 Task: Check the housing market data.
Action: Mouse moved to (1057, 199)
Screenshot: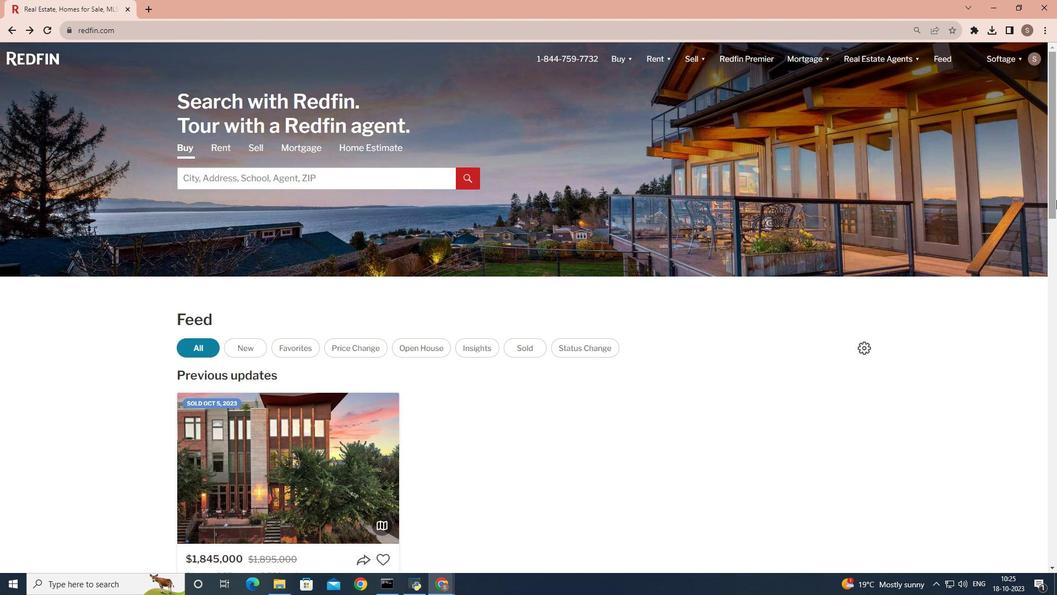 
Action: Mouse pressed left at (1057, 199)
Screenshot: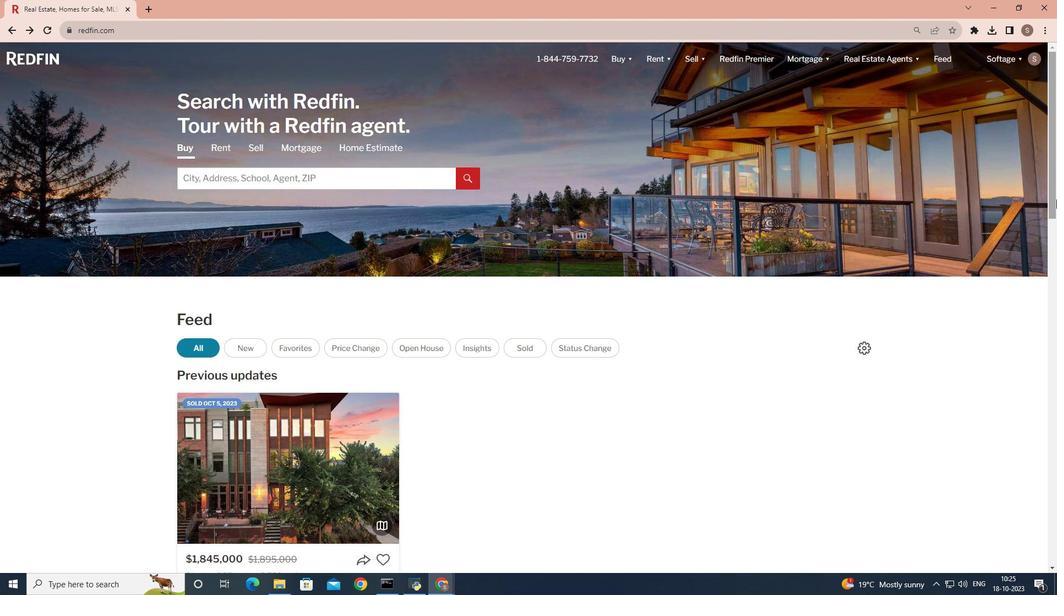 
Action: Mouse moved to (334, 491)
Screenshot: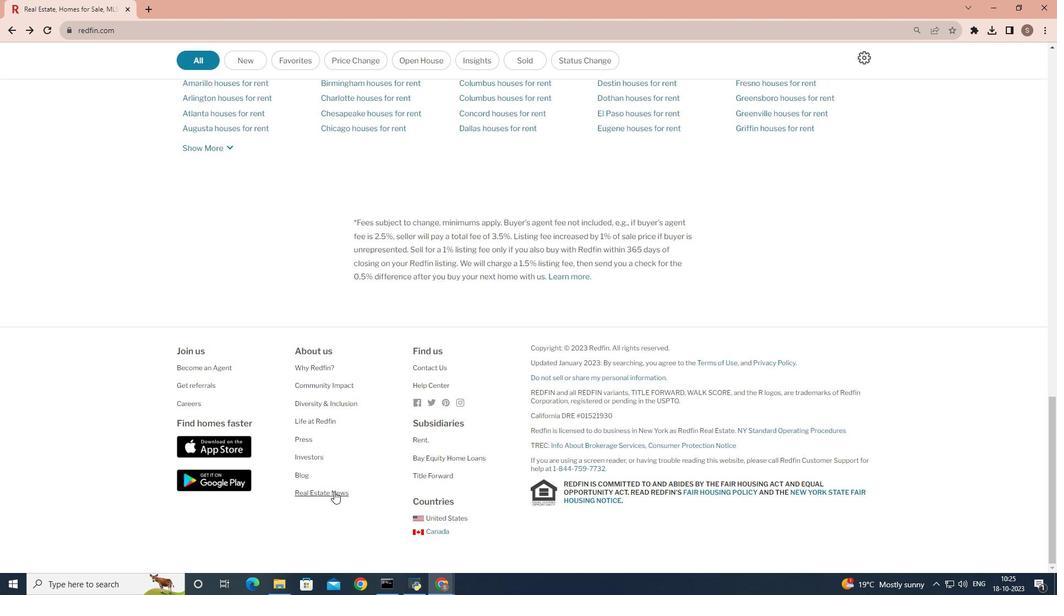 
Action: Mouse pressed left at (334, 491)
Screenshot: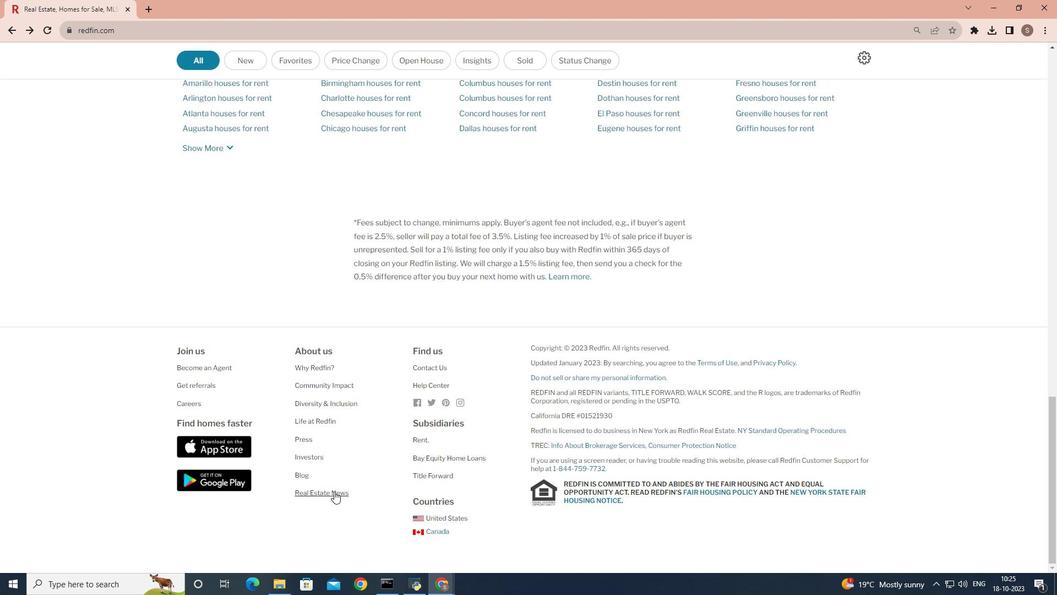 
Action: Mouse moved to (466, 95)
Screenshot: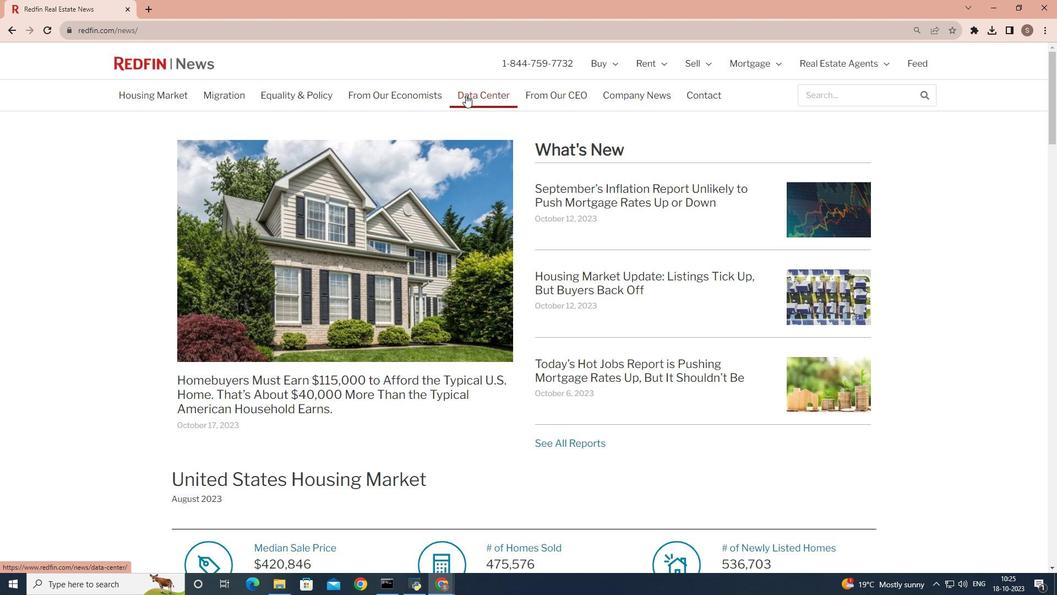 
Action: Mouse pressed left at (466, 95)
Screenshot: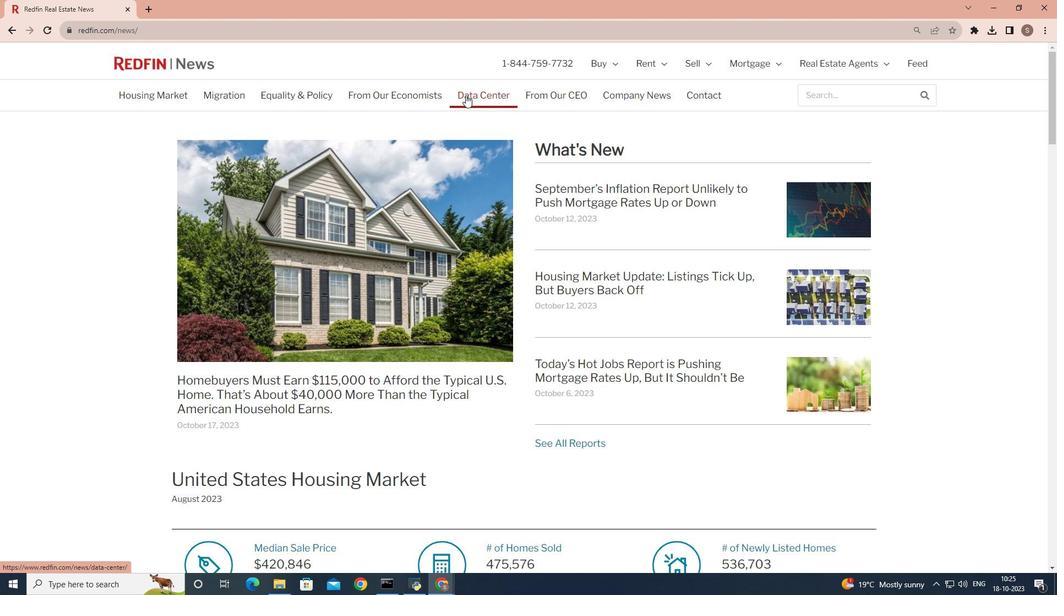 
Action: Mouse moved to (242, 219)
Screenshot: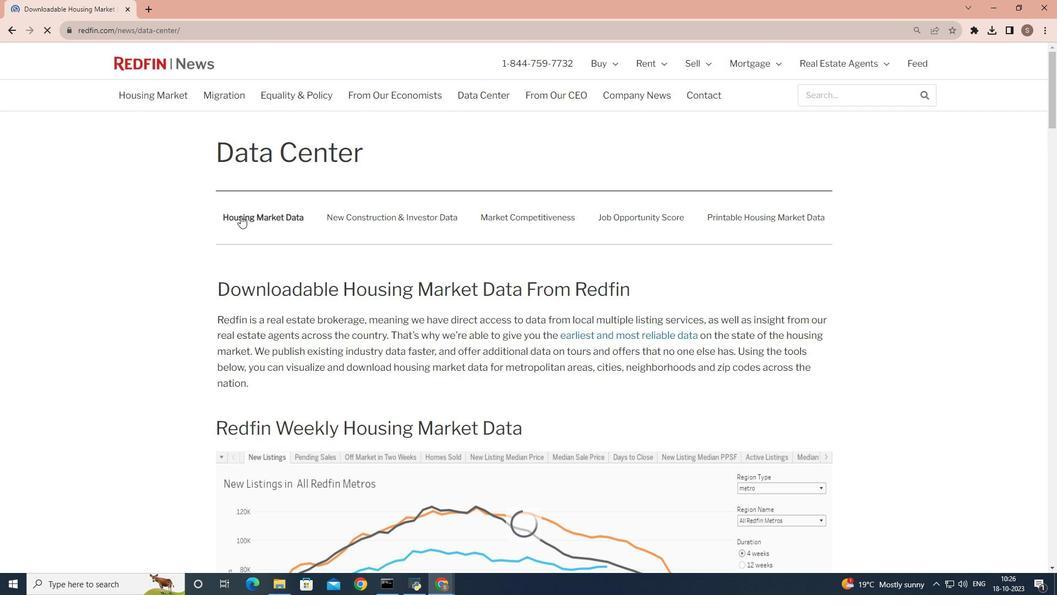 
Action: Mouse pressed left at (242, 219)
Screenshot: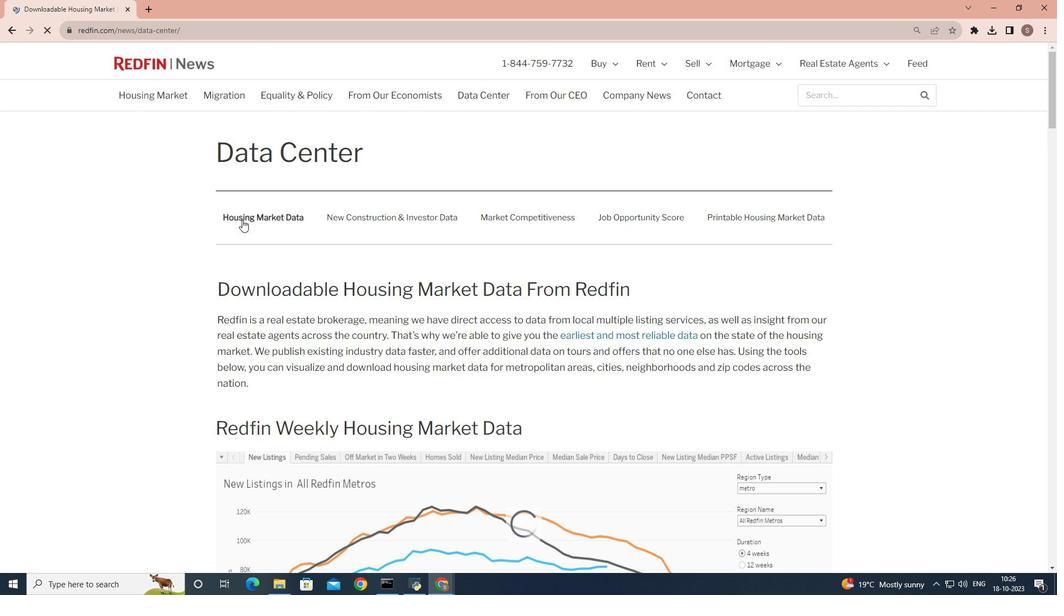 
Action: Mouse moved to (274, 272)
Screenshot: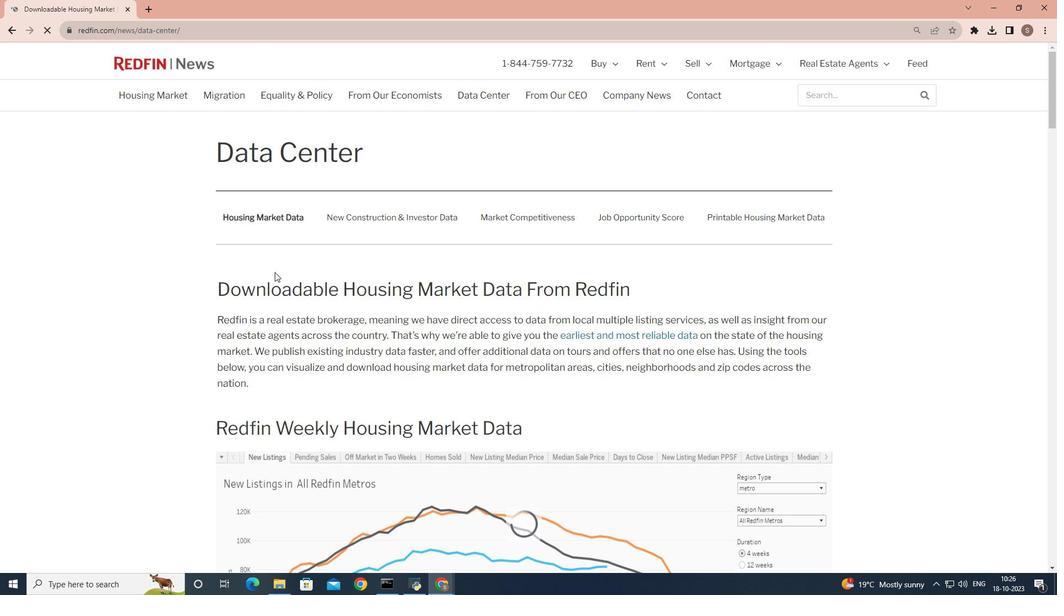 
